 Task: Create a section Code Commanders and in the section, add a milestone Version Control Implementation in the project AgileKite
Action: Mouse moved to (66, 320)
Screenshot: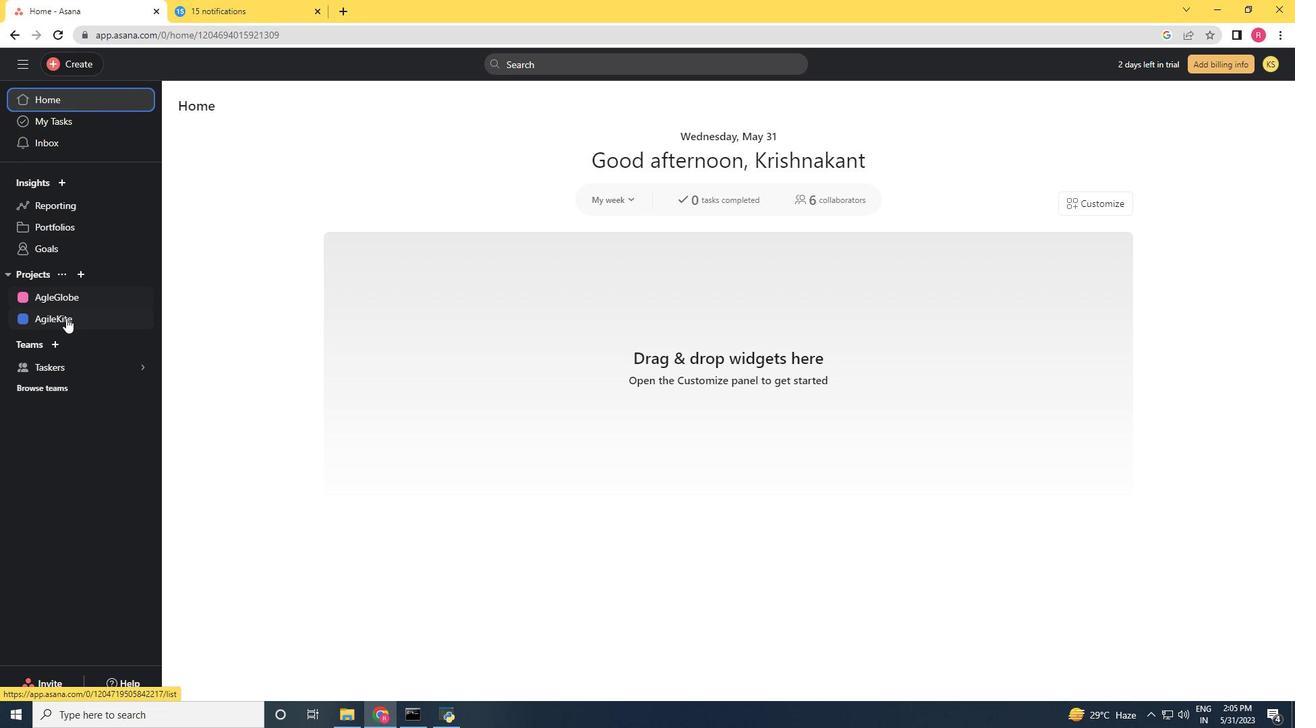 
Action: Mouse pressed left at (66, 320)
Screenshot: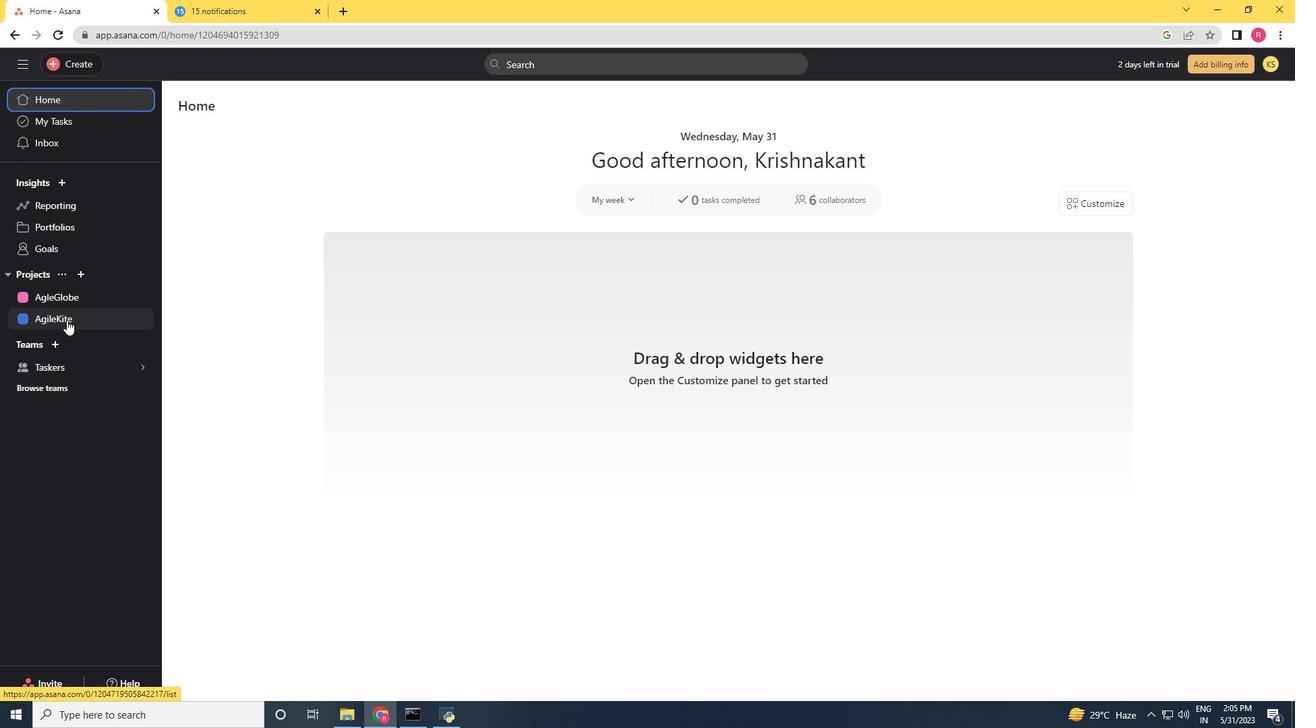 
Action: Mouse moved to (225, 459)
Screenshot: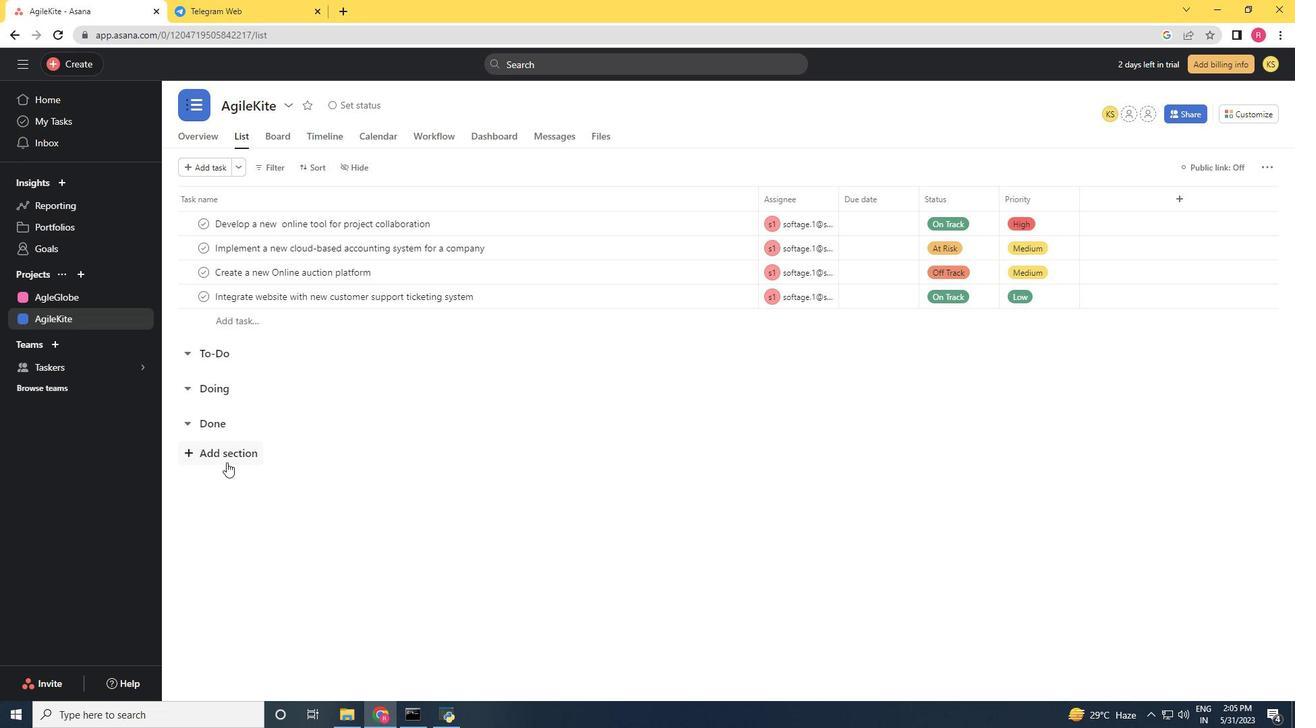 
Action: Mouse pressed left at (225, 459)
Screenshot: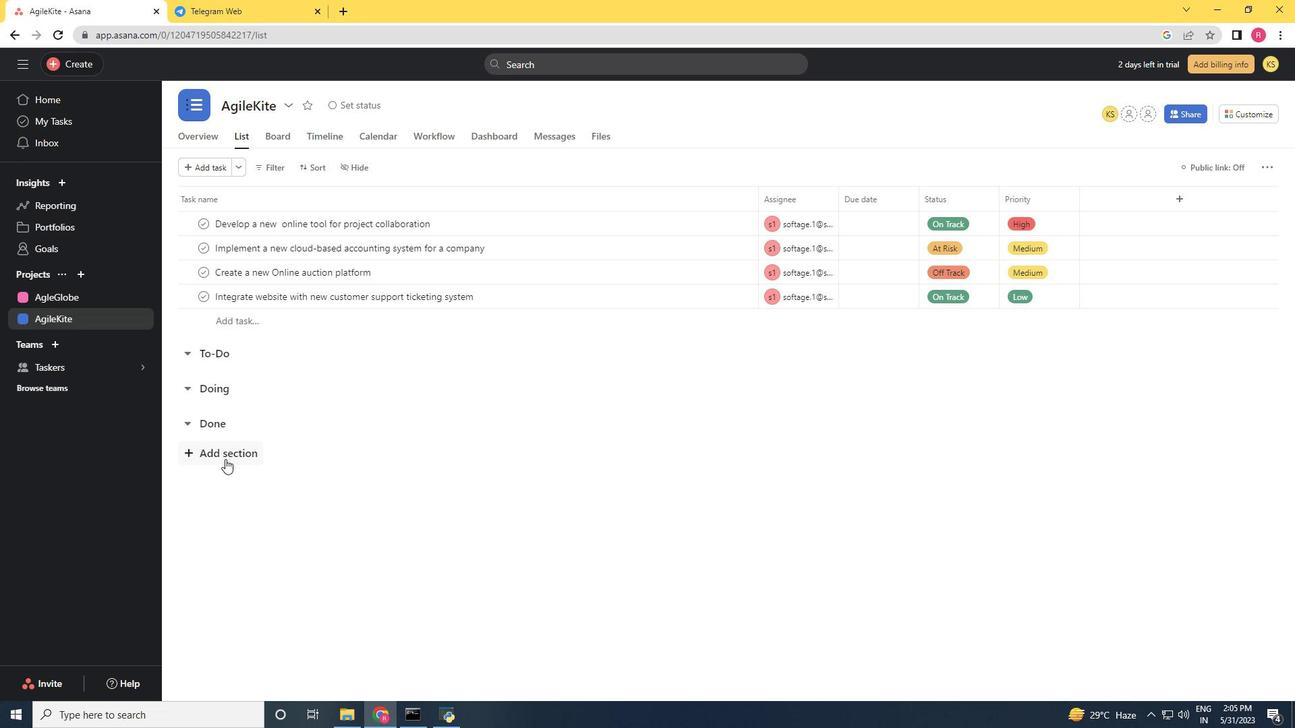 
Action: Key pressed <Key.shift>Code<Key.space><Key.shift>Commanders<Key.enter><Key.shift><Key.shift><Key.shift><Key.shift><Key.shift>Version<Key.space><Key.shift>Control<Key.space><Key.shift>Implementation<Key.space>
Screenshot: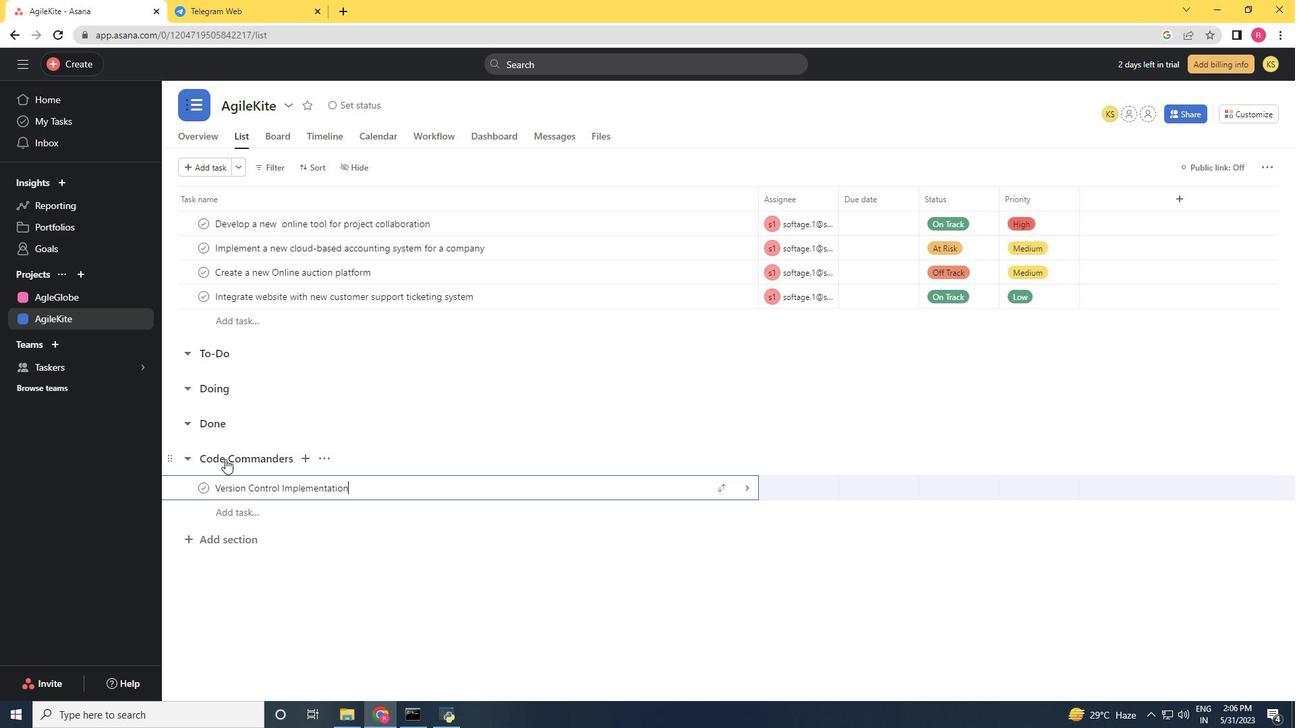 
Action: Mouse moved to (432, 487)
Screenshot: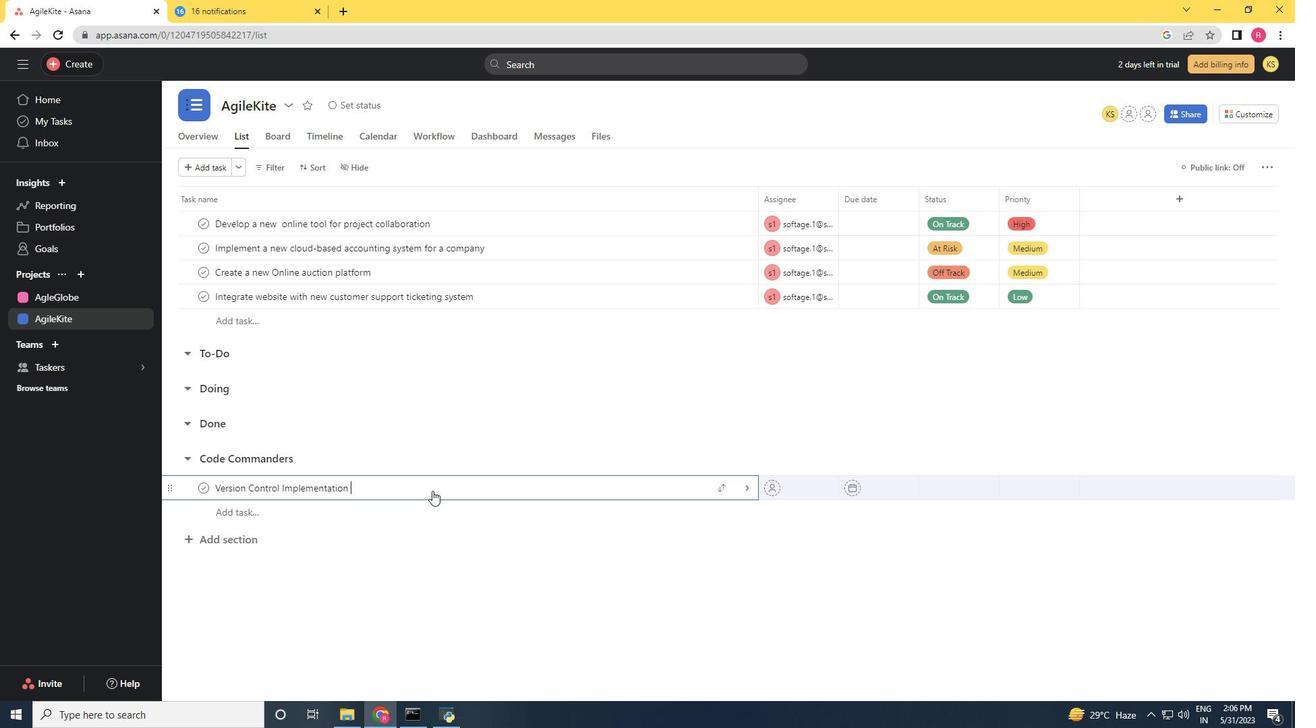 
Action: Mouse pressed right at (432, 487)
Screenshot: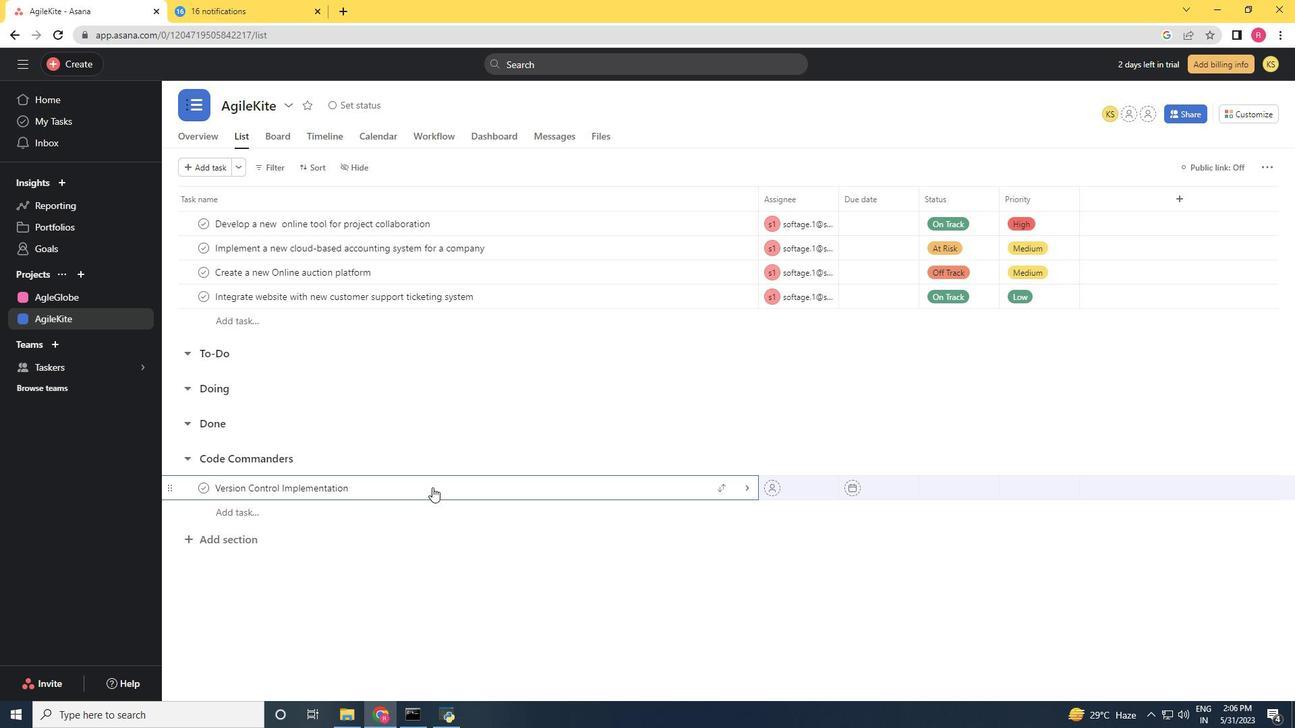 
Action: Mouse moved to (485, 423)
Screenshot: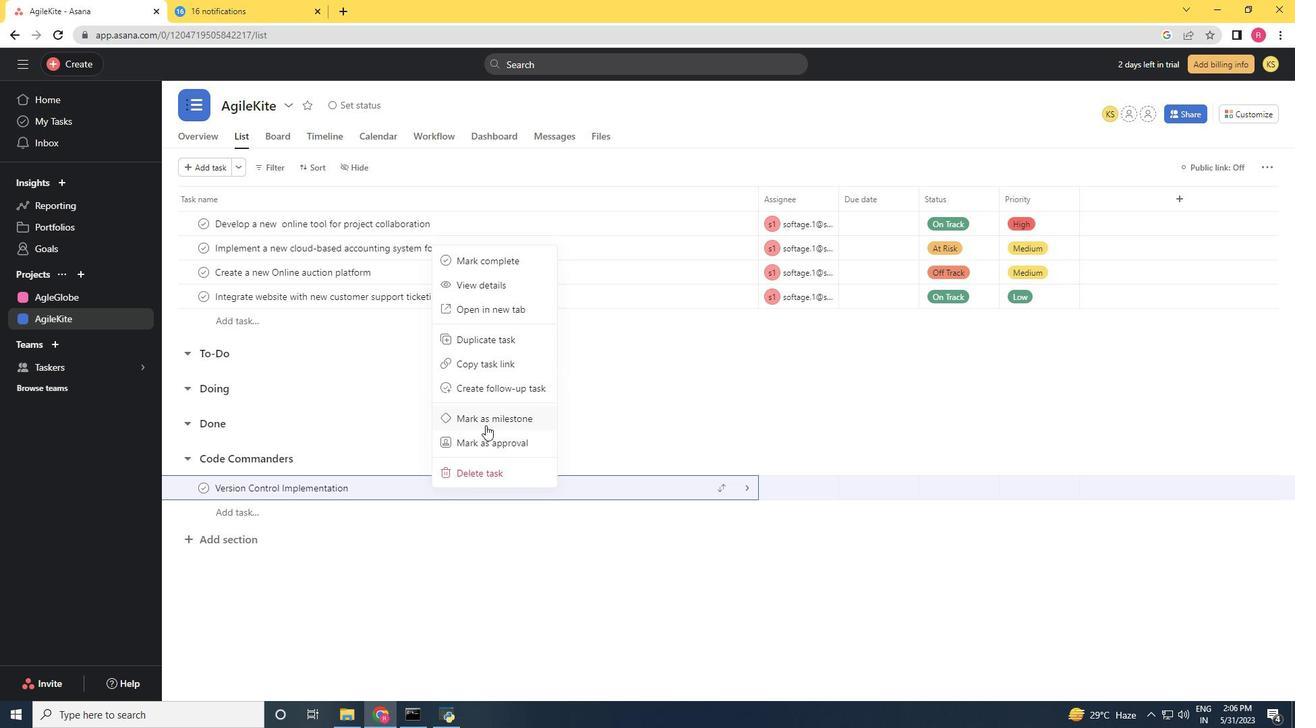 
Action: Mouse pressed left at (485, 423)
Screenshot: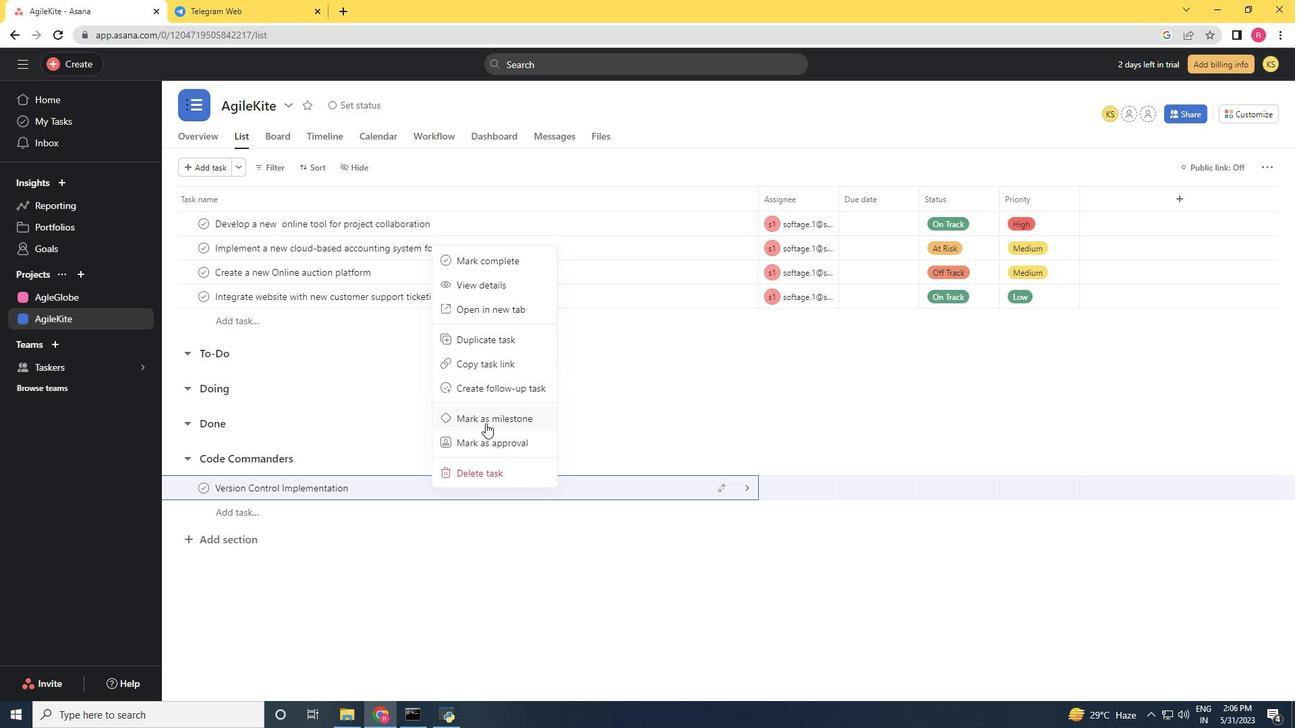 
Action: Mouse moved to (486, 423)
Screenshot: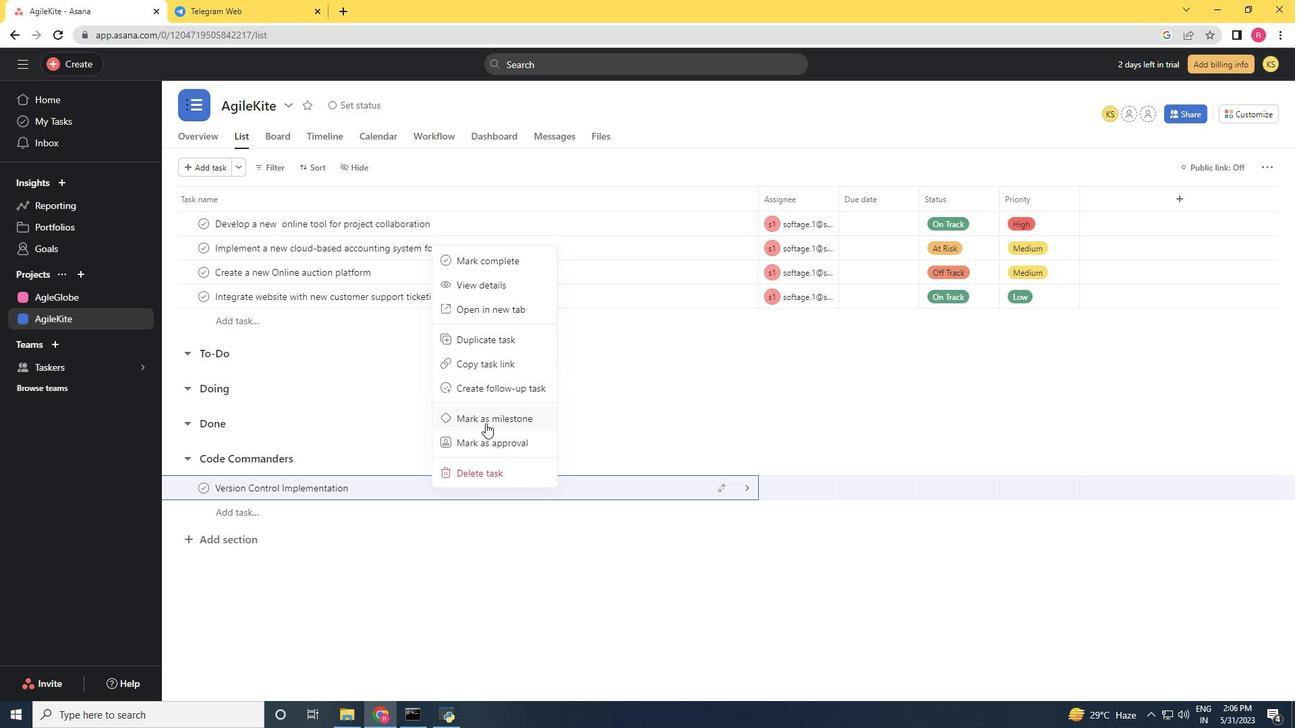 
